 Task: Add Sprouts Organic Sour Cream to the cart.
Action: Mouse pressed left at (24, 82)
Screenshot: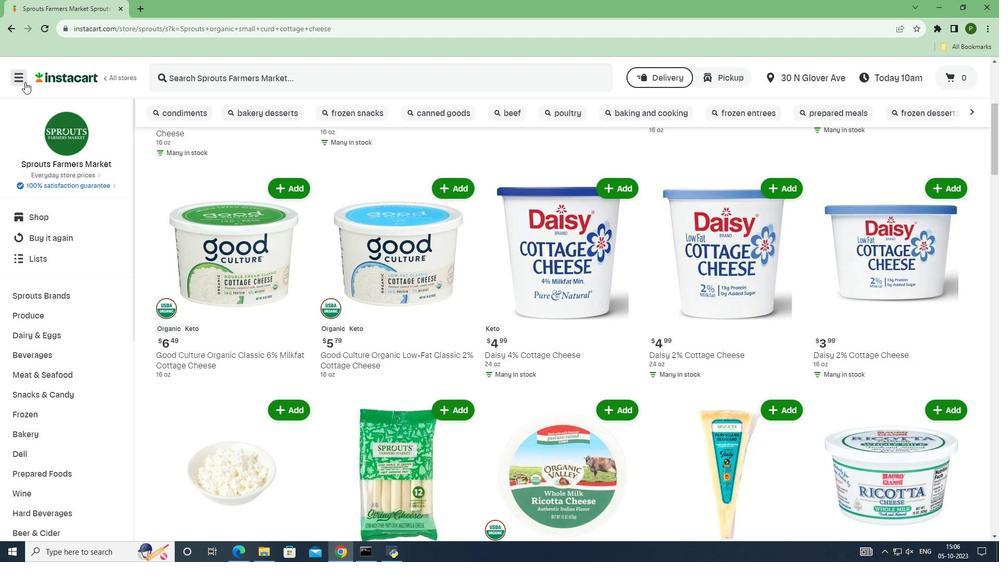 
Action: Mouse moved to (42, 271)
Screenshot: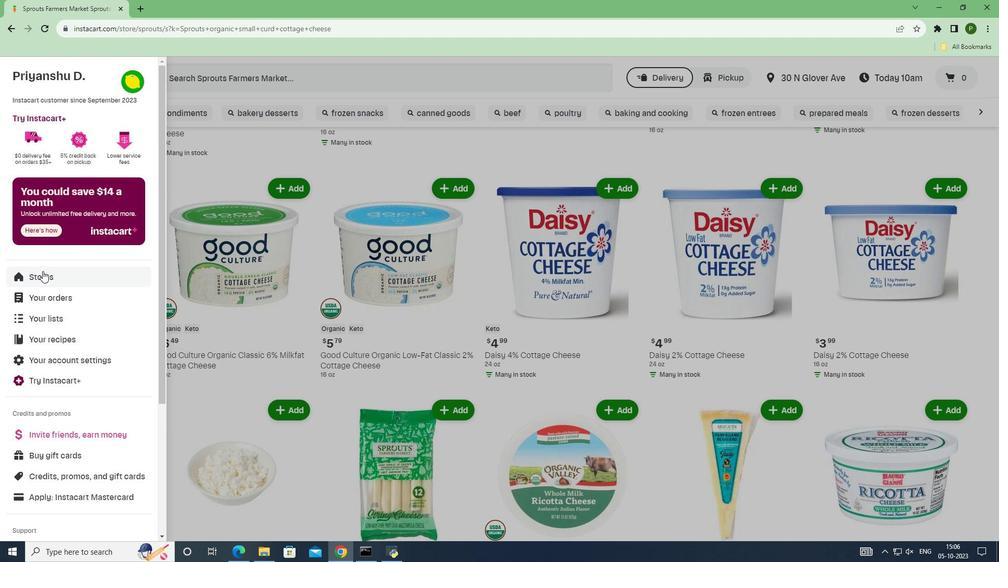 
Action: Mouse pressed left at (42, 271)
Screenshot: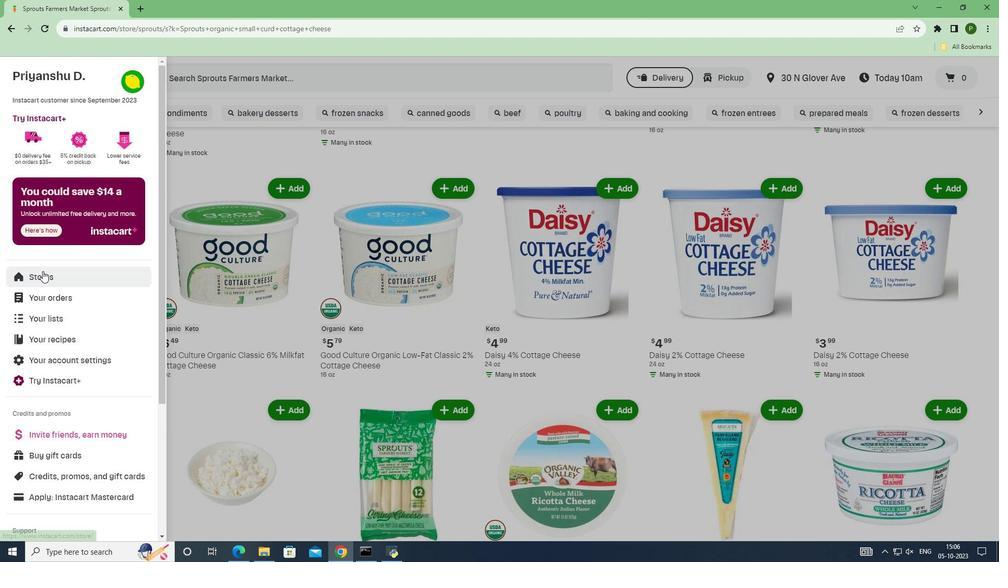 
Action: Mouse moved to (244, 124)
Screenshot: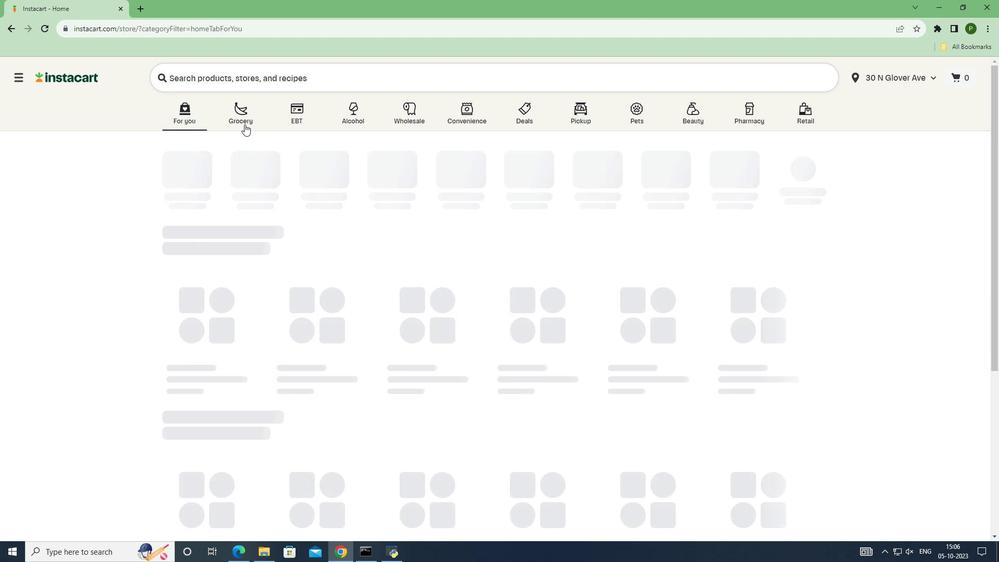 
Action: Mouse pressed left at (244, 124)
Screenshot: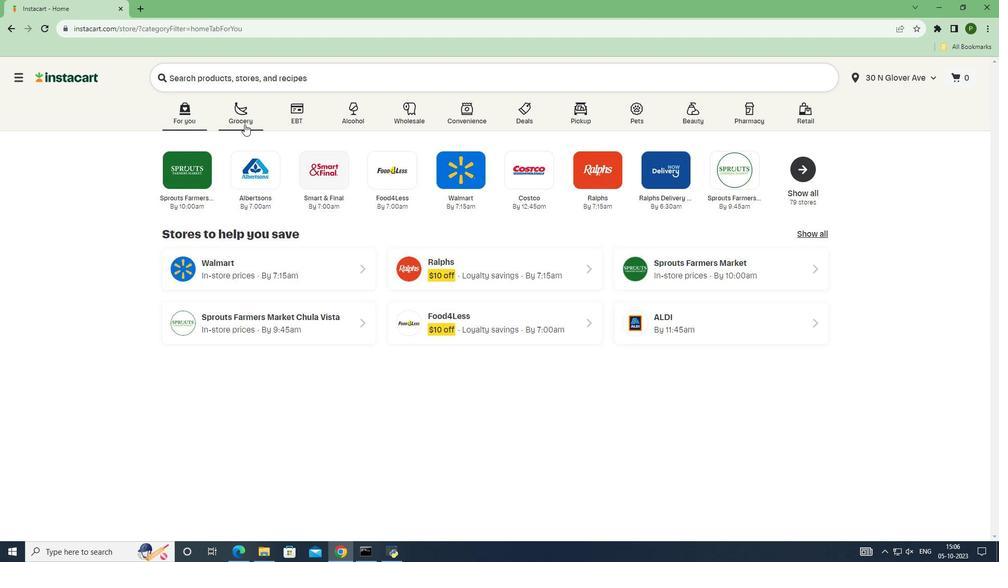 
Action: Mouse moved to (631, 231)
Screenshot: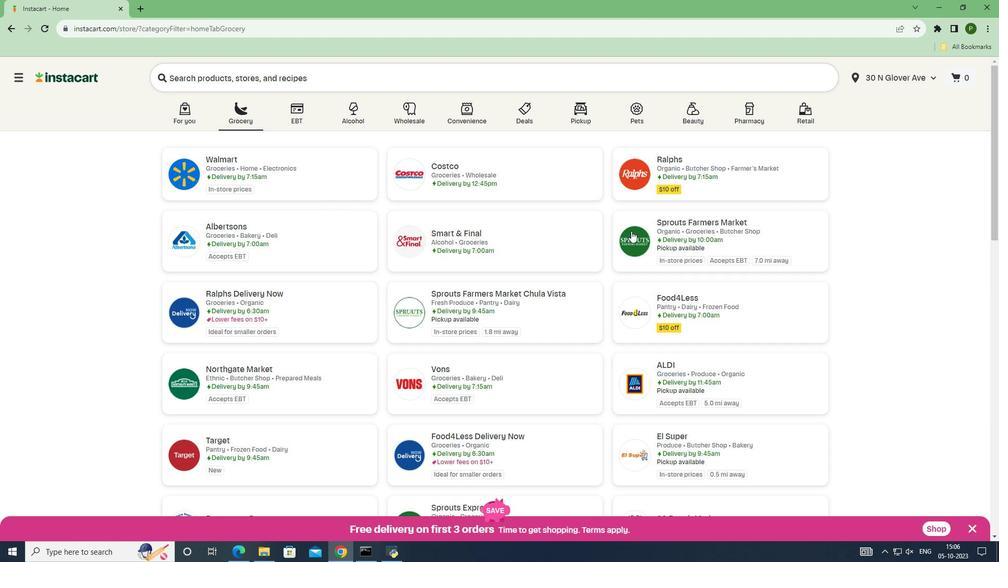 
Action: Mouse pressed left at (631, 231)
Screenshot: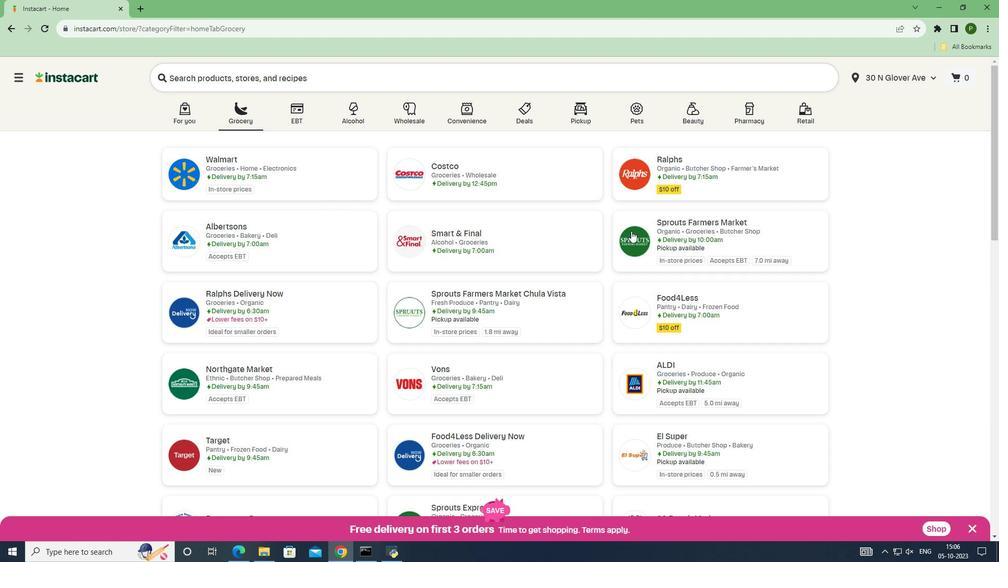 
Action: Mouse moved to (78, 297)
Screenshot: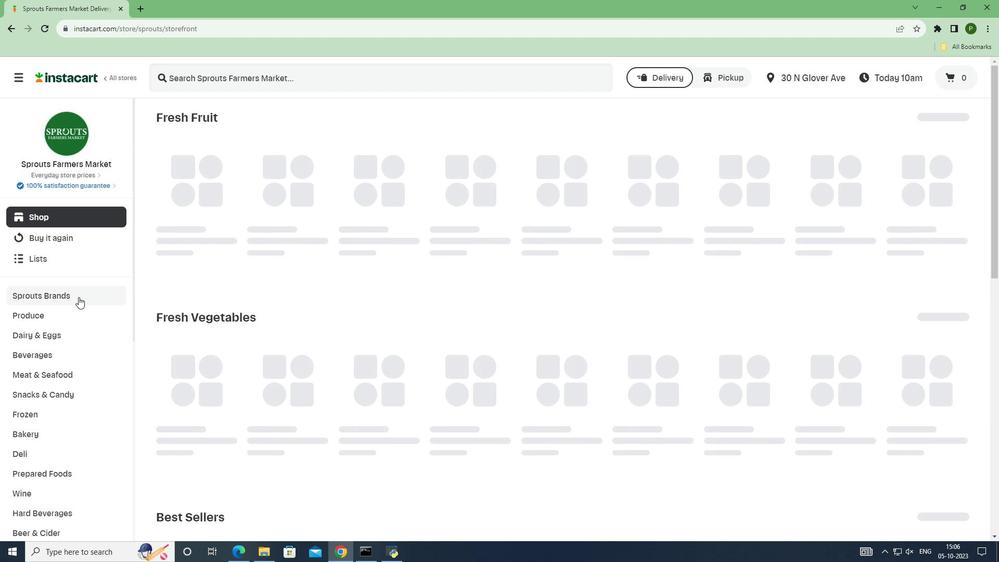 
Action: Mouse pressed left at (78, 297)
Screenshot: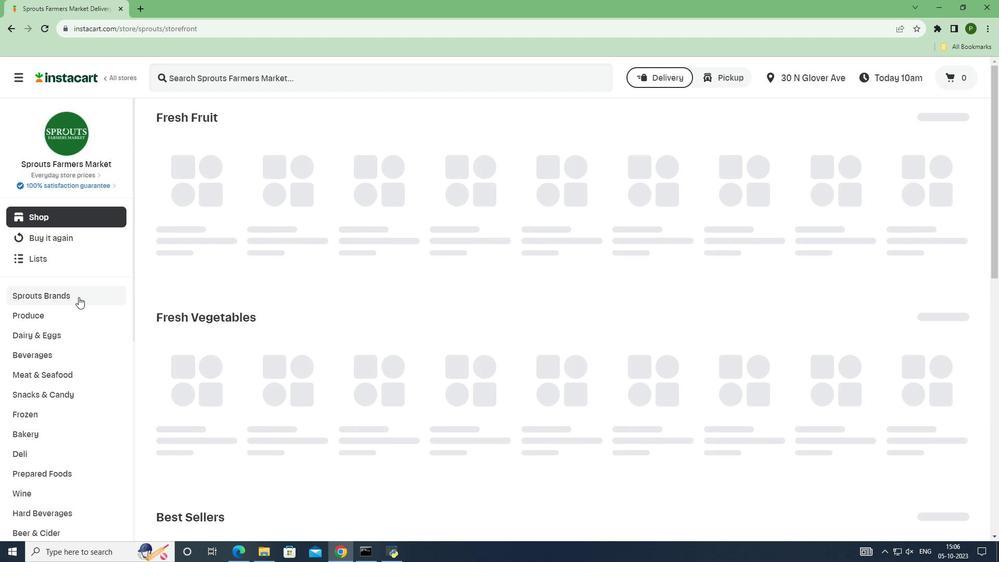 
Action: Mouse moved to (67, 390)
Screenshot: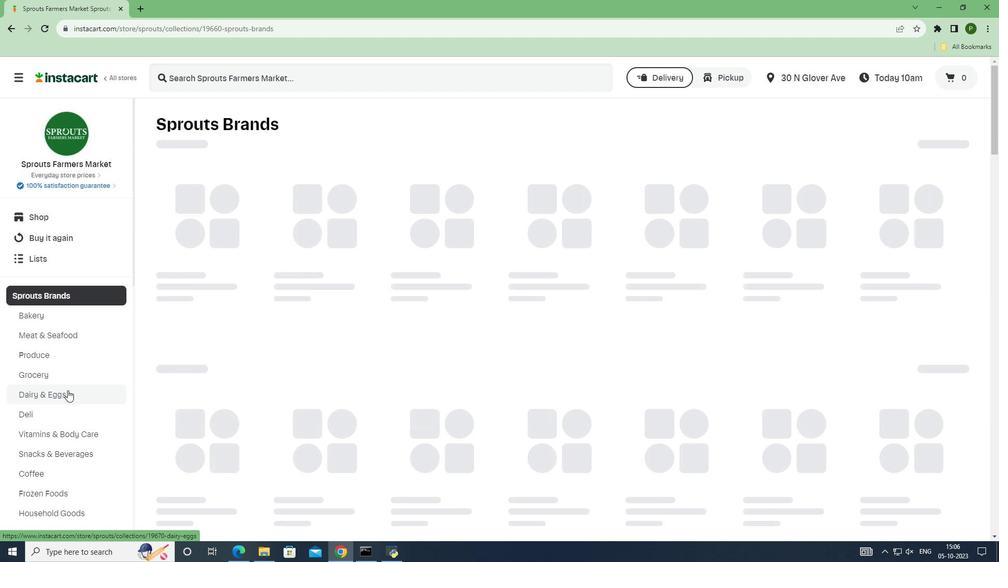 
Action: Mouse pressed left at (67, 390)
Screenshot: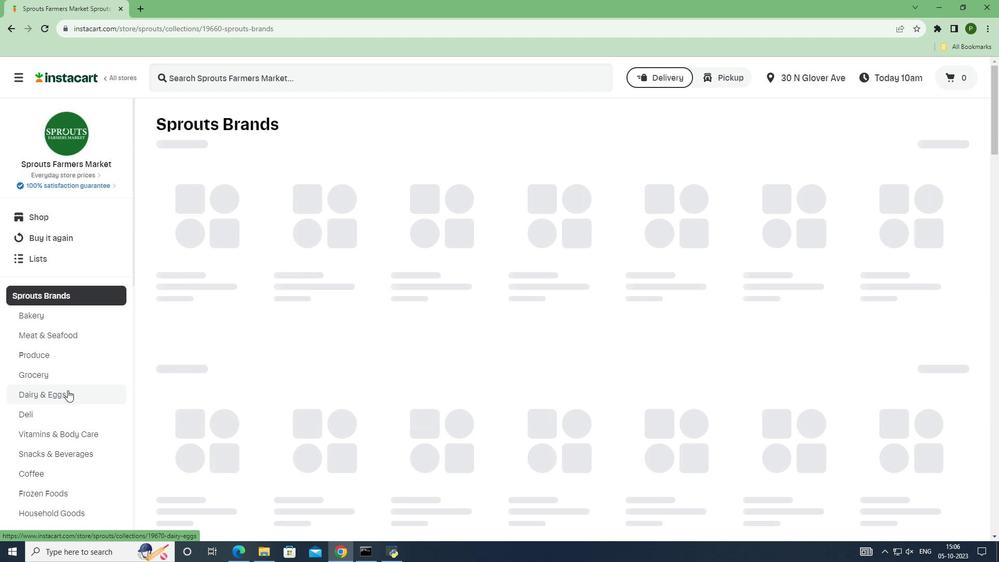
Action: Mouse moved to (201, 82)
Screenshot: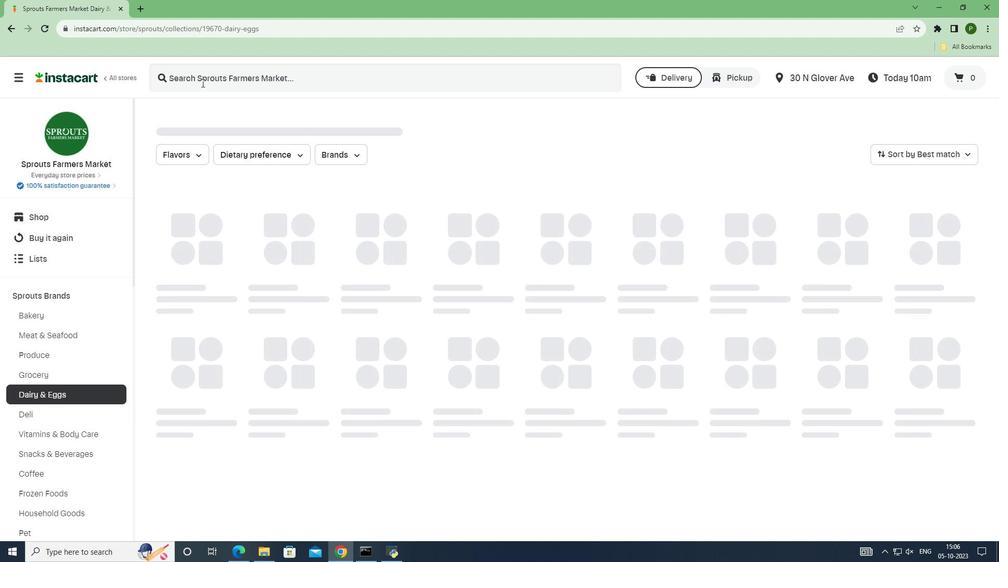 
Action: Mouse pressed left at (201, 82)
Screenshot: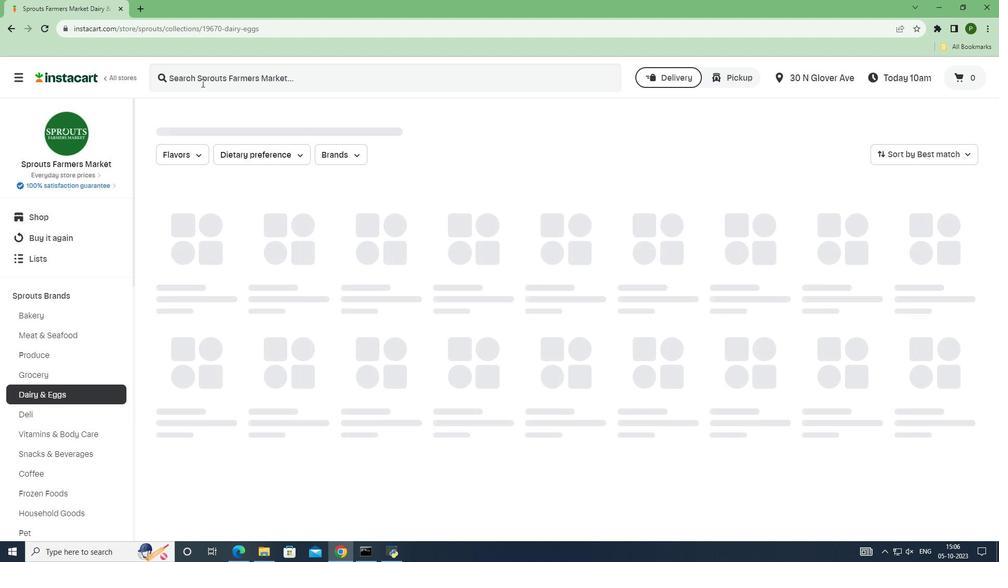
Action: Key pressed <Key.caps_lock>S<Key.caps_lock>prouts<Key.space>organic<Key.space>sour<Key.space>cream<Key.space><Key.enter>
Screenshot: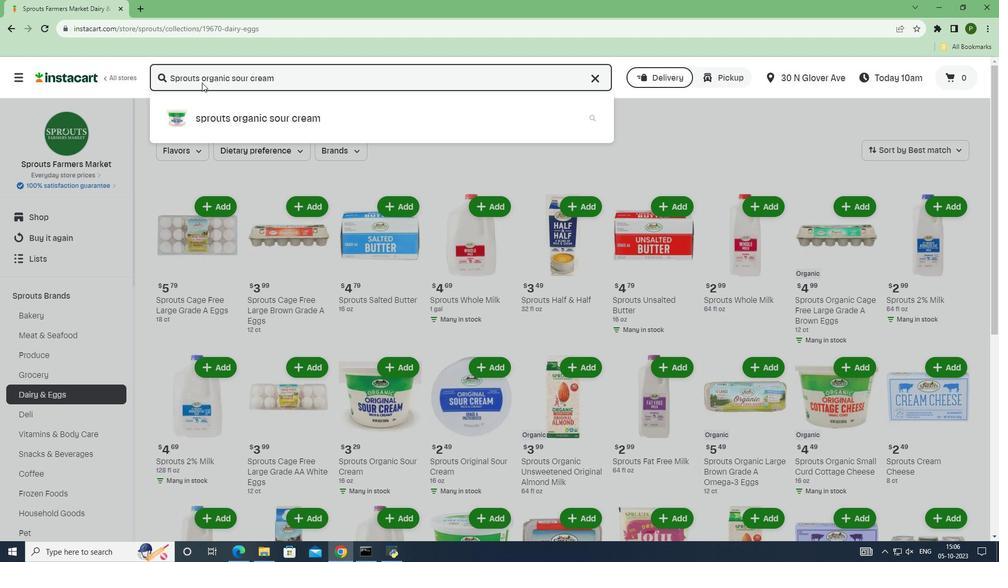 
Action: Mouse moved to (376, 146)
Screenshot: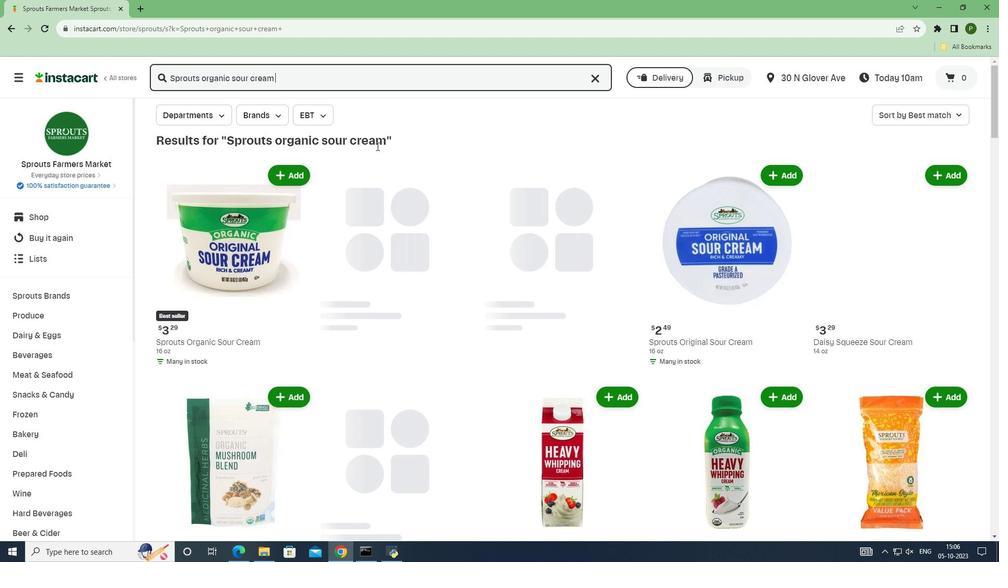 
Action: Mouse scrolled (376, 145) with delta (0, 0)
Screenshot: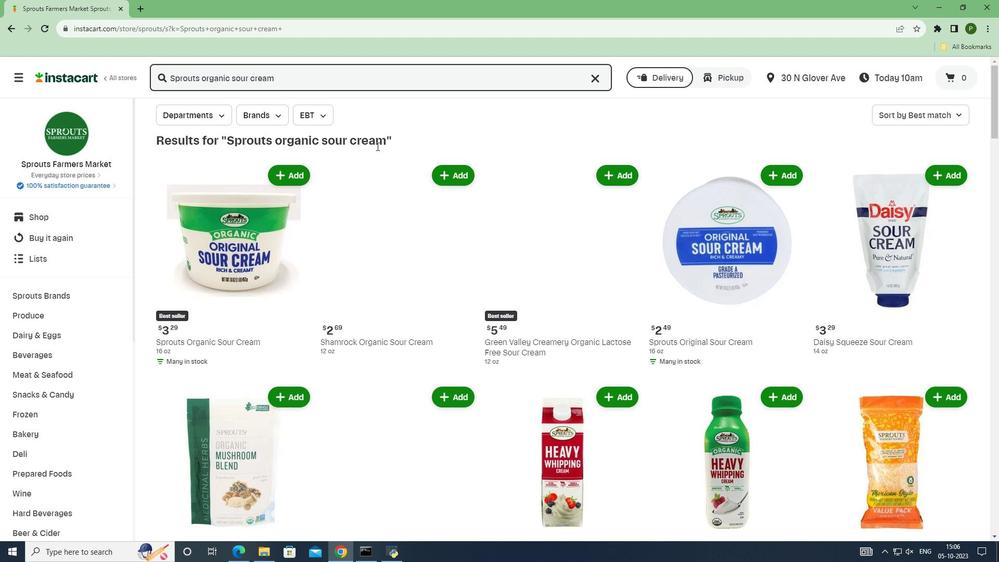 
Action: Mouse moved to (293, 130)
Screenshot: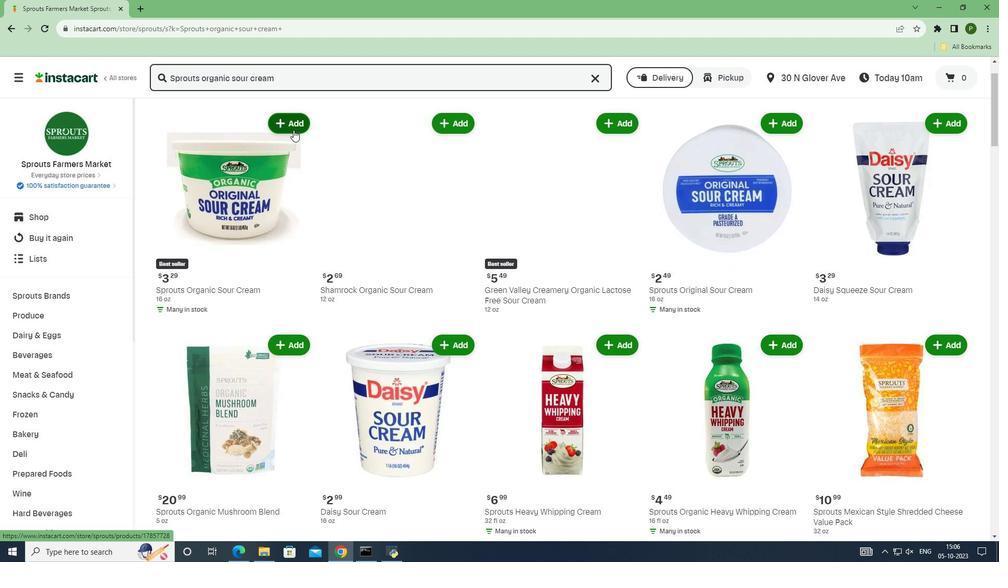 
Action: Mouse pressed left at (293, 130)
Screenshot: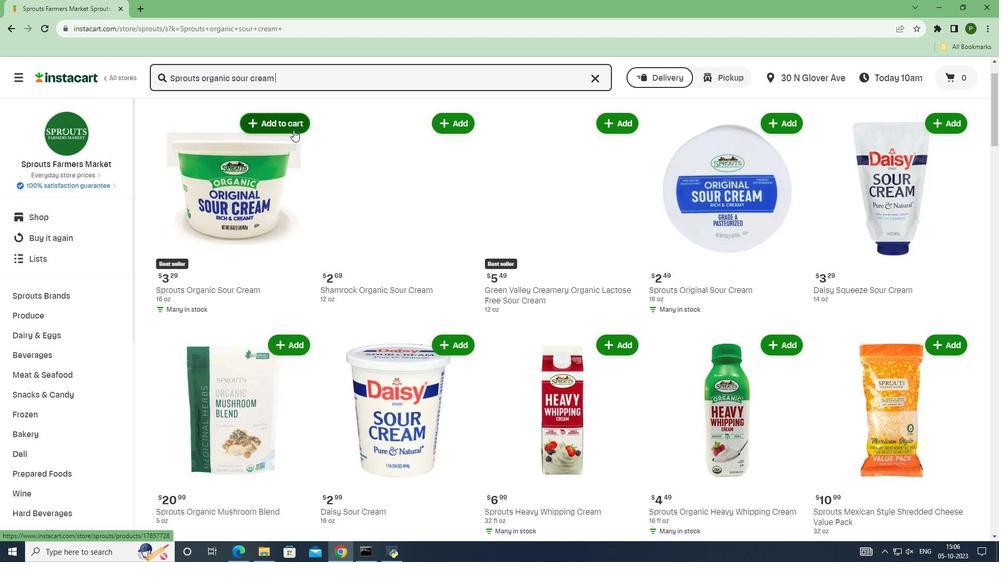 
